 Task: Create List Emails in Board Brand Guidelines to Workspace Email Automation. Create List Phone Calls in Board Regulatory Compliance to Workspace Email Automation. Create List SMS in Board Business Model Revenue Streams Development to Workspace Email Automation
Action: Mouse moved to (683, 148)
Screenshot: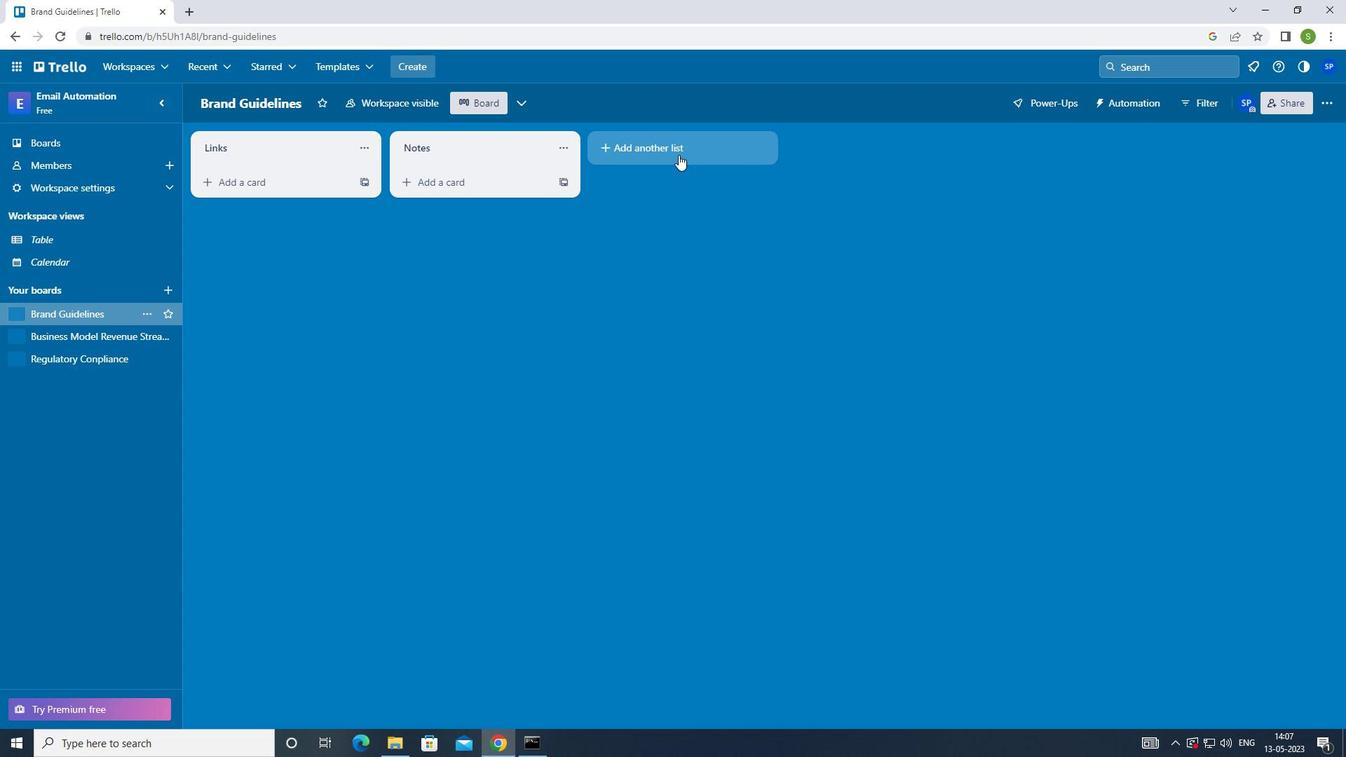 
Action: Mouse pressed left at (683, 148)
Screenshot: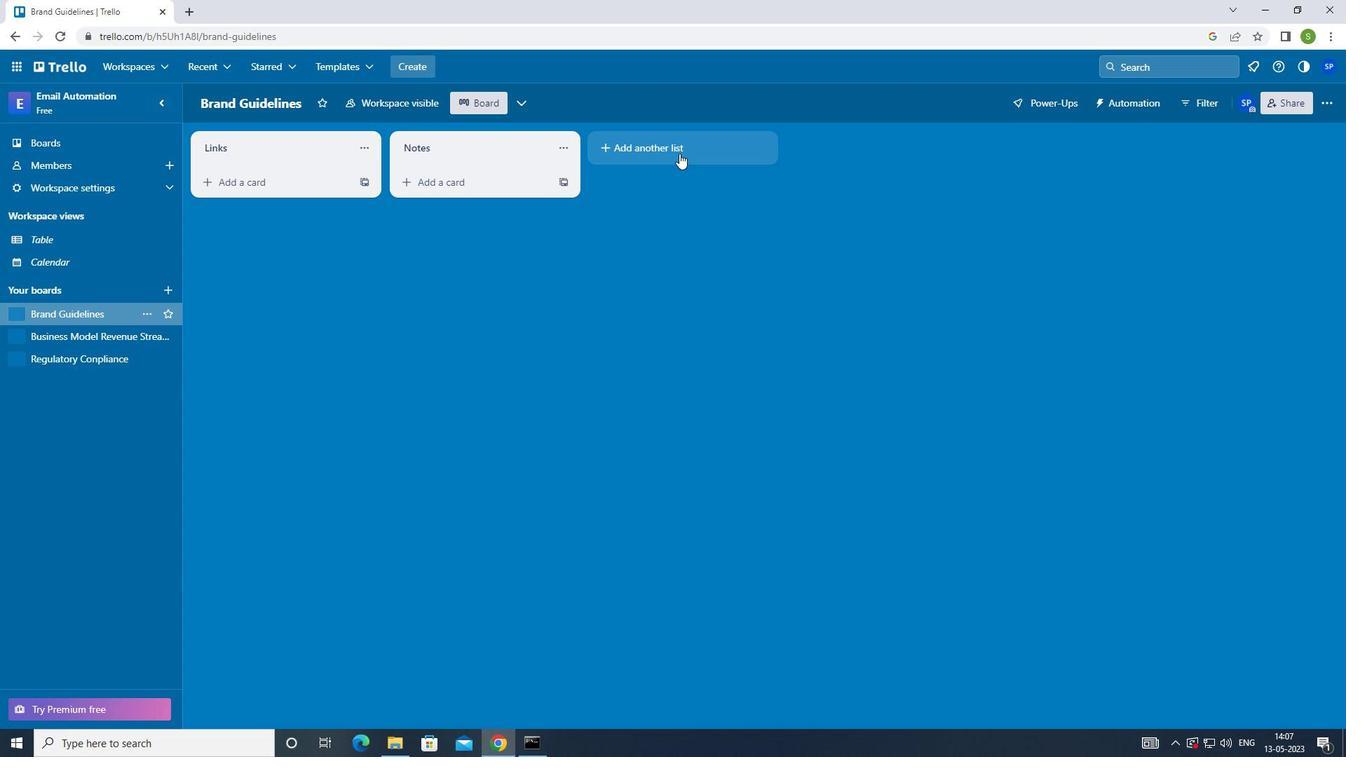 
Action: Mouse moved to (617, 302)
Screenshot: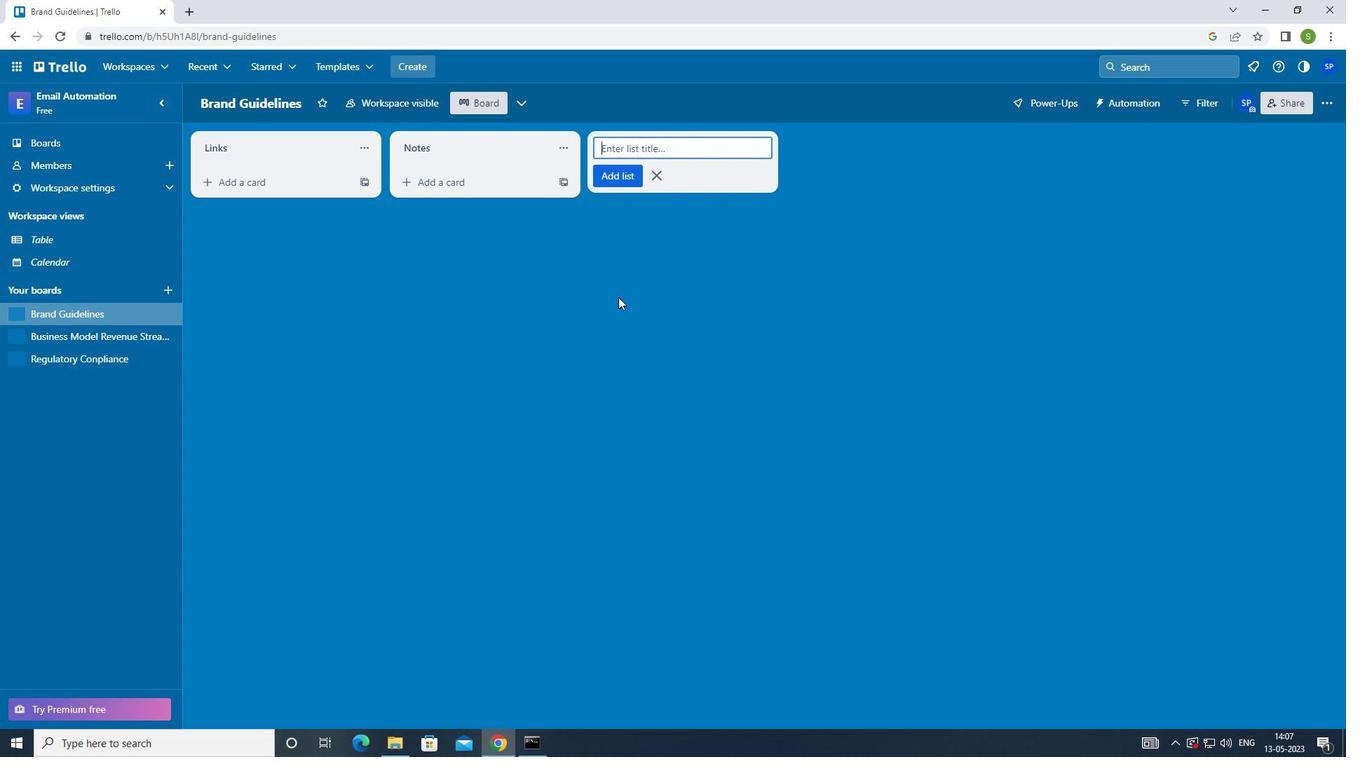 
Action: Key pressed <Key.shift>EMAILS<Key.enter>
Screenshot: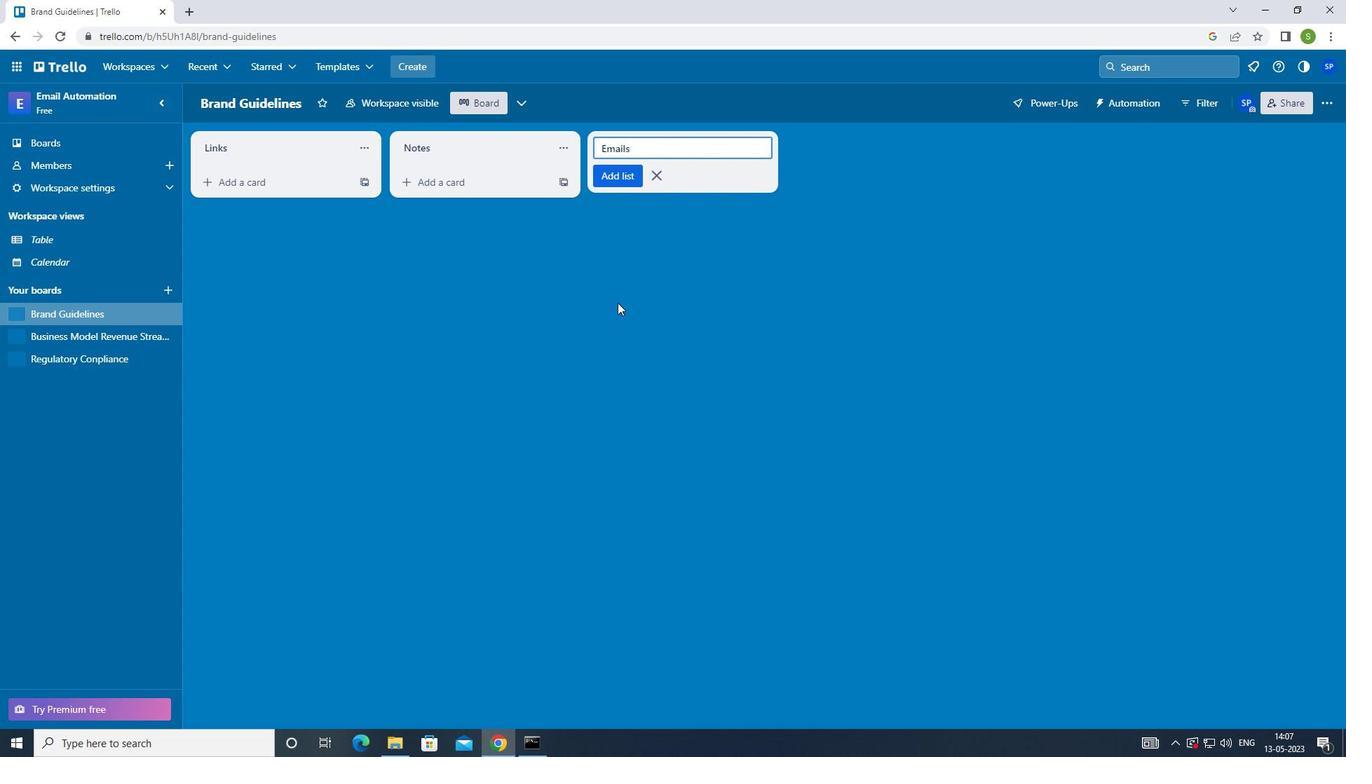 
Action: Mouse moved to (95, 359)
Screenshot: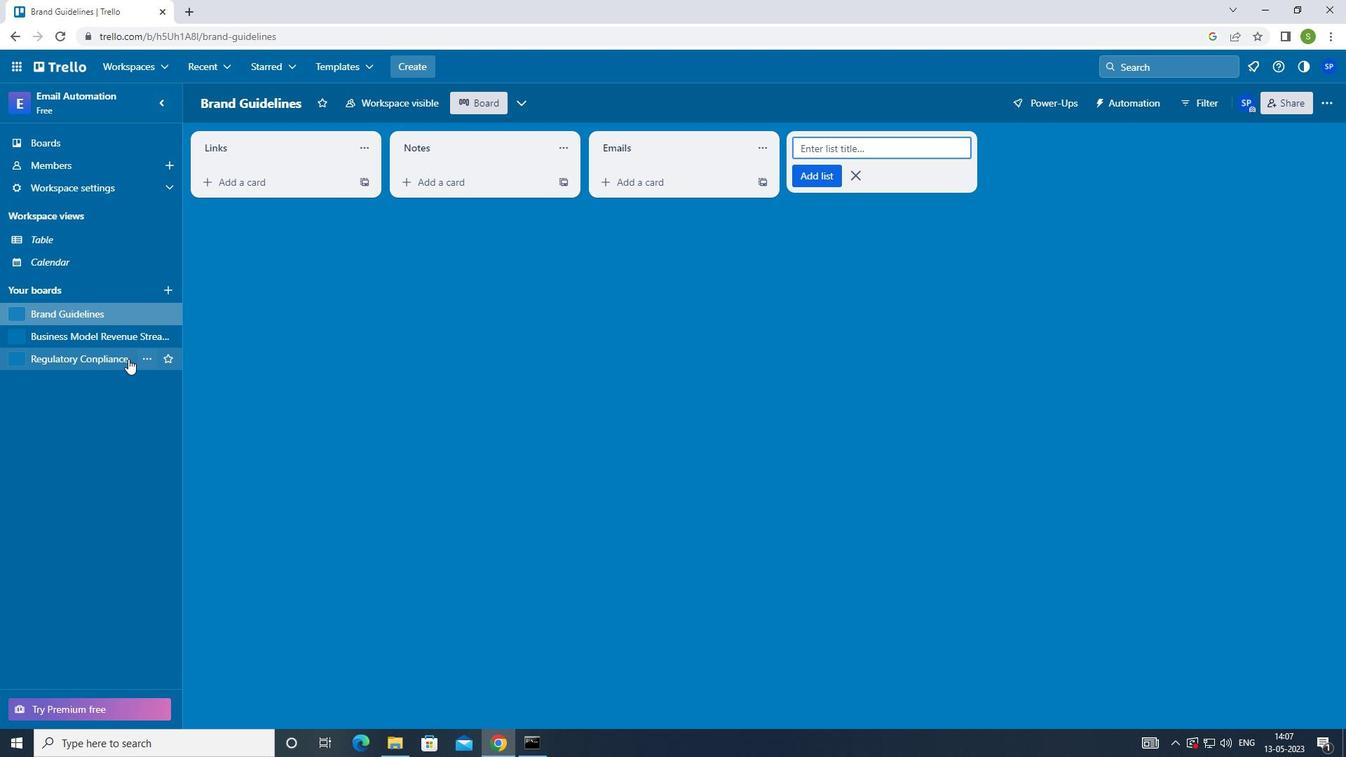 
Action: Mouse pressed left at (95, 359)
Screenshot: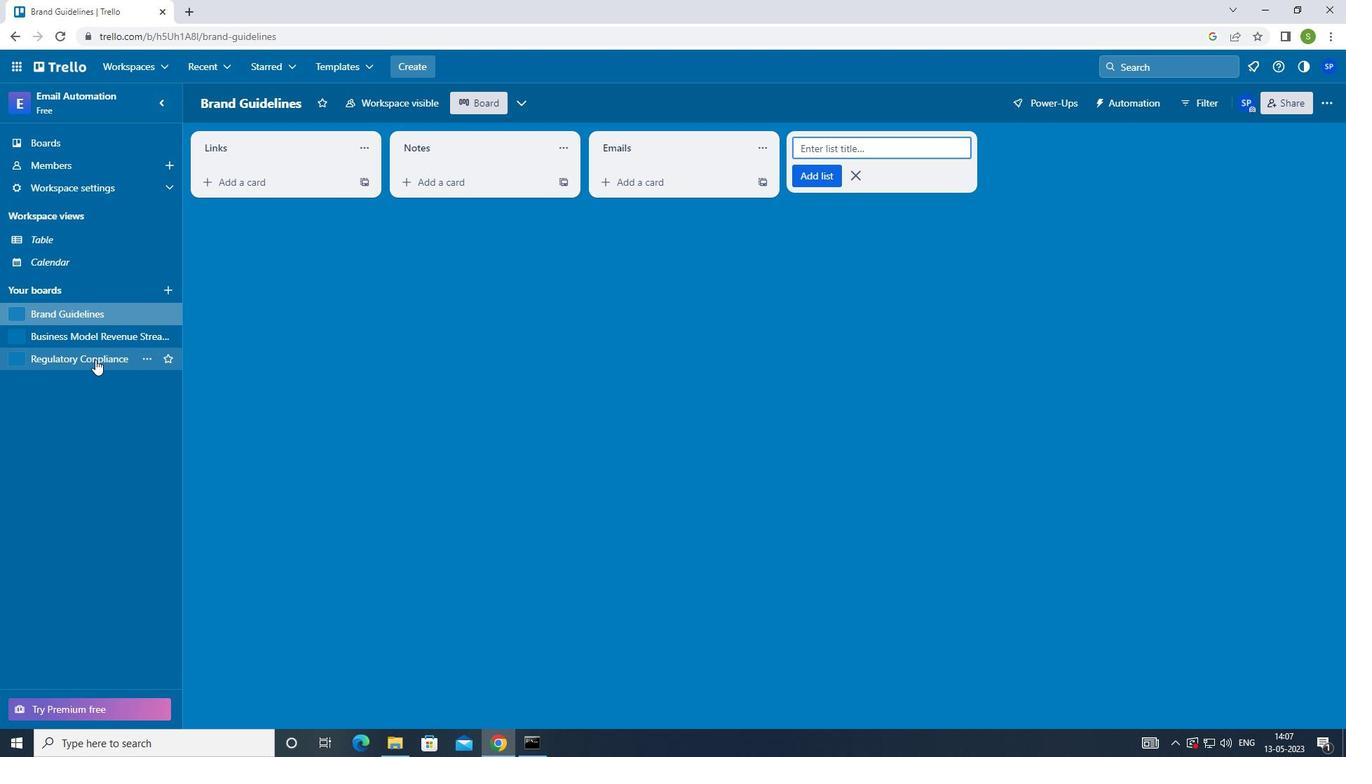 
Action: Mouse moved to (645, 151)
Screenshot: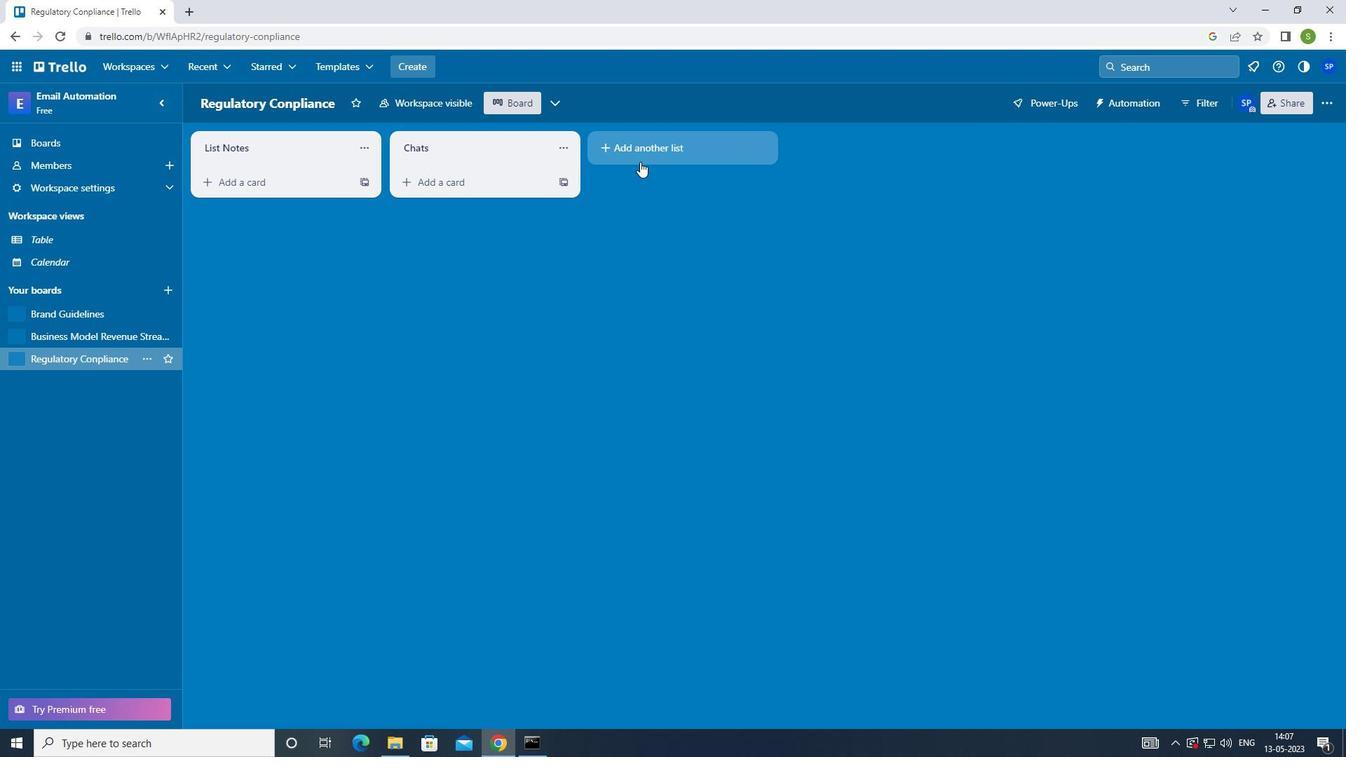 
Action: Mouse pressed left at (645, 151)
Screenshot: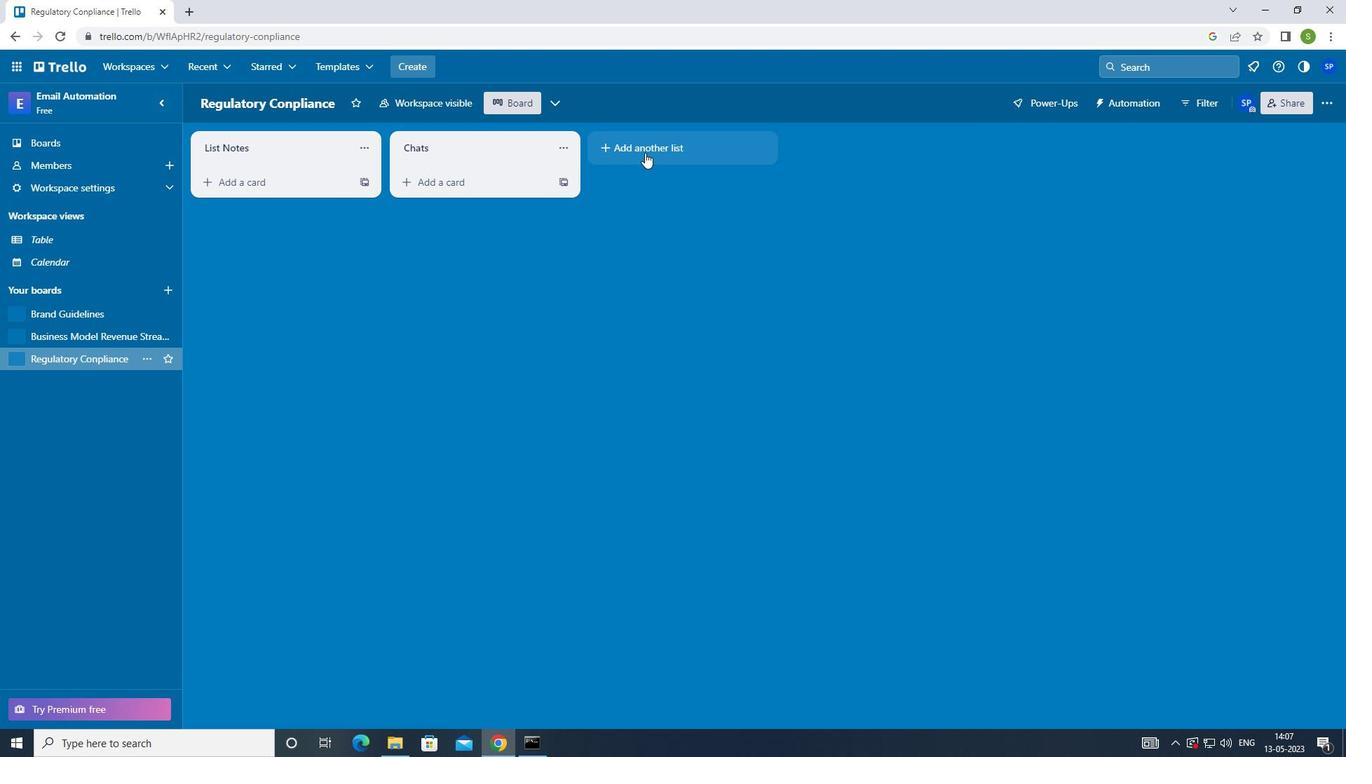 
Action: Mouse moved to (568, 305)
Screenshot: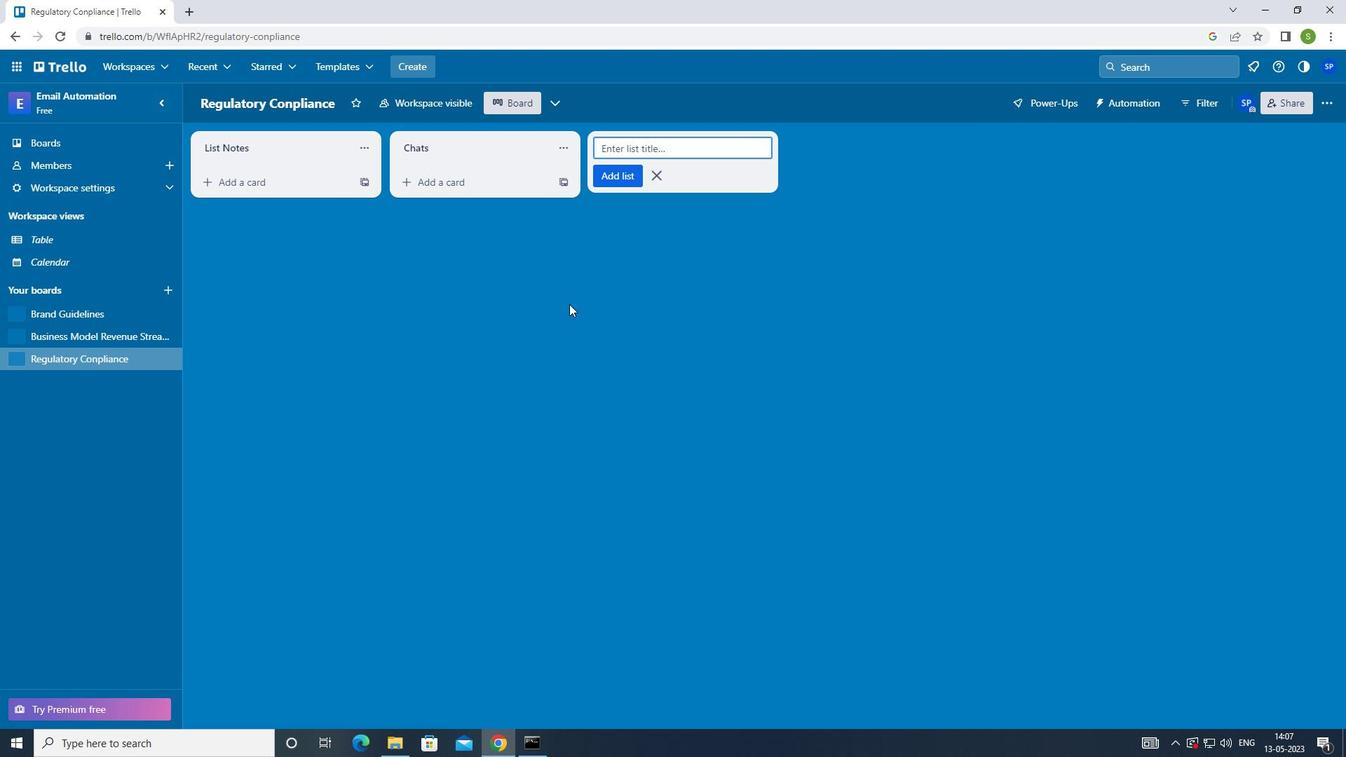 
Action: Key pressed <Key.shift_r>PHONE<Key.space><Key.shift><Key.shift><Key.shift><Key.shift><Key.shift>CALLS<Key.enter>
Screenshot: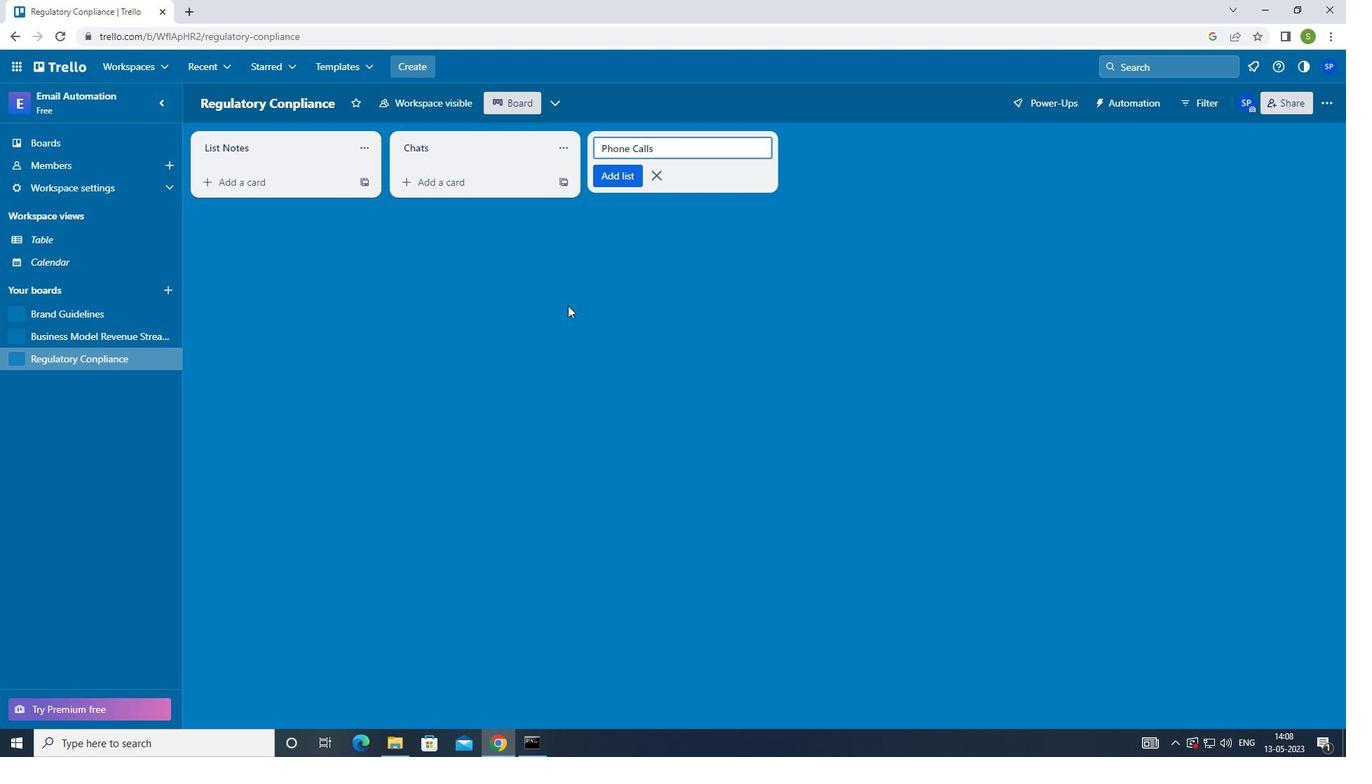 
Action: Mouse moved to (68, 334)
Screenshot: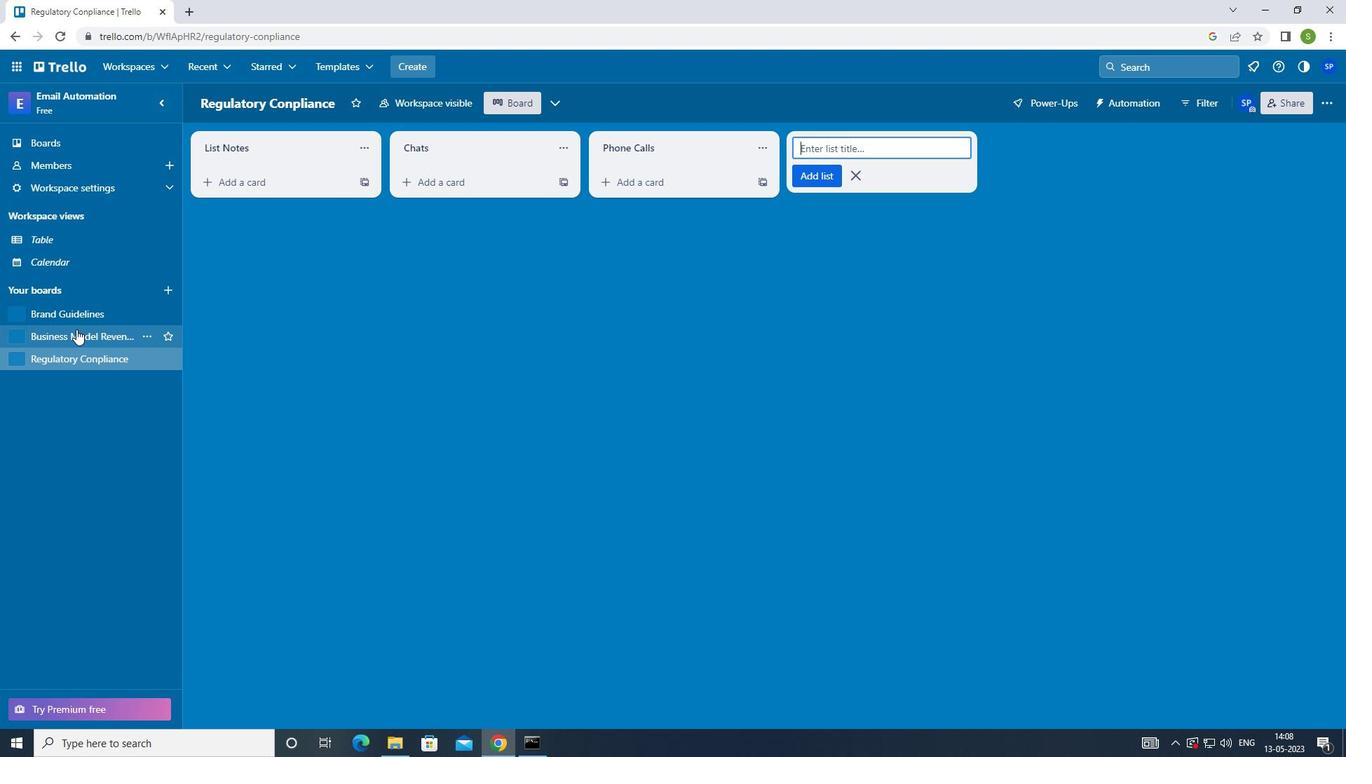 
Action: Mouse pressed left at (68, 334)
Screenshot: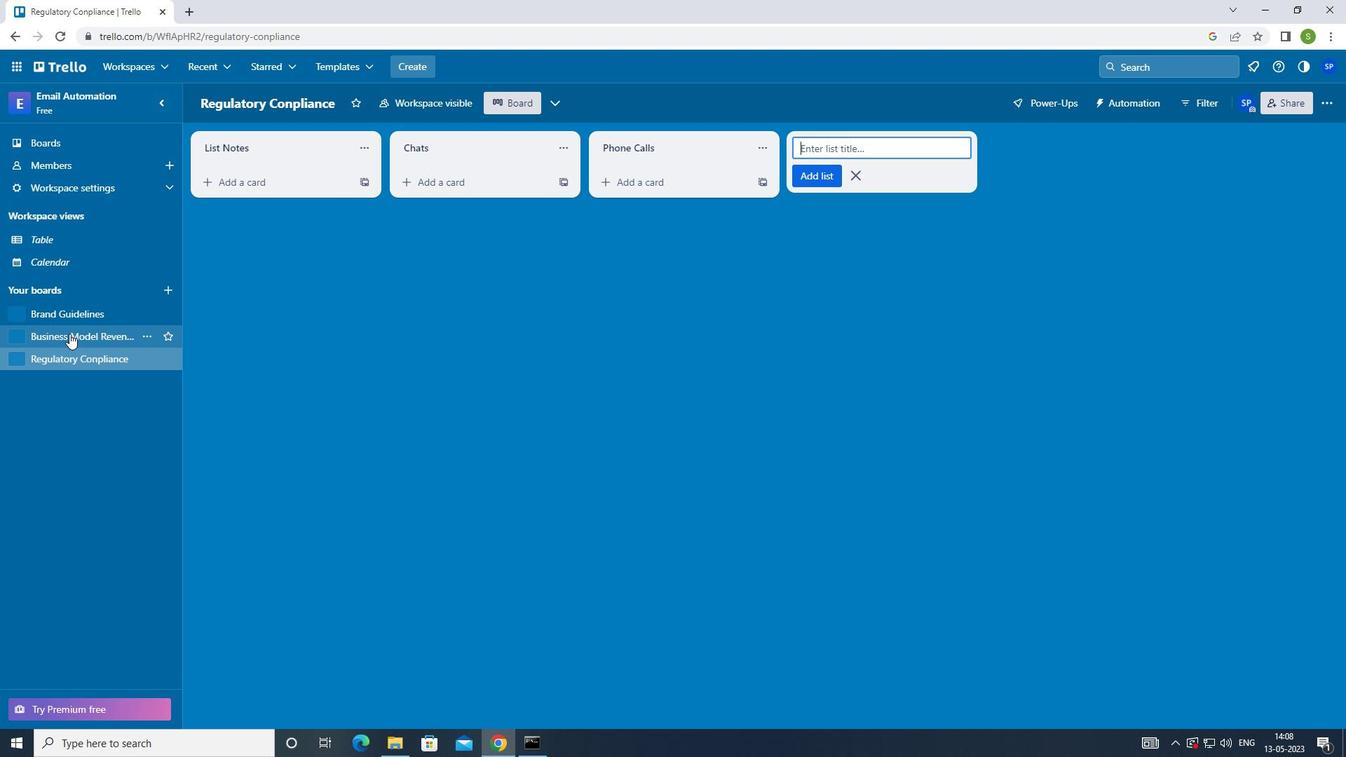 
Action: Mouse moved to (673, 154)
Screenshot: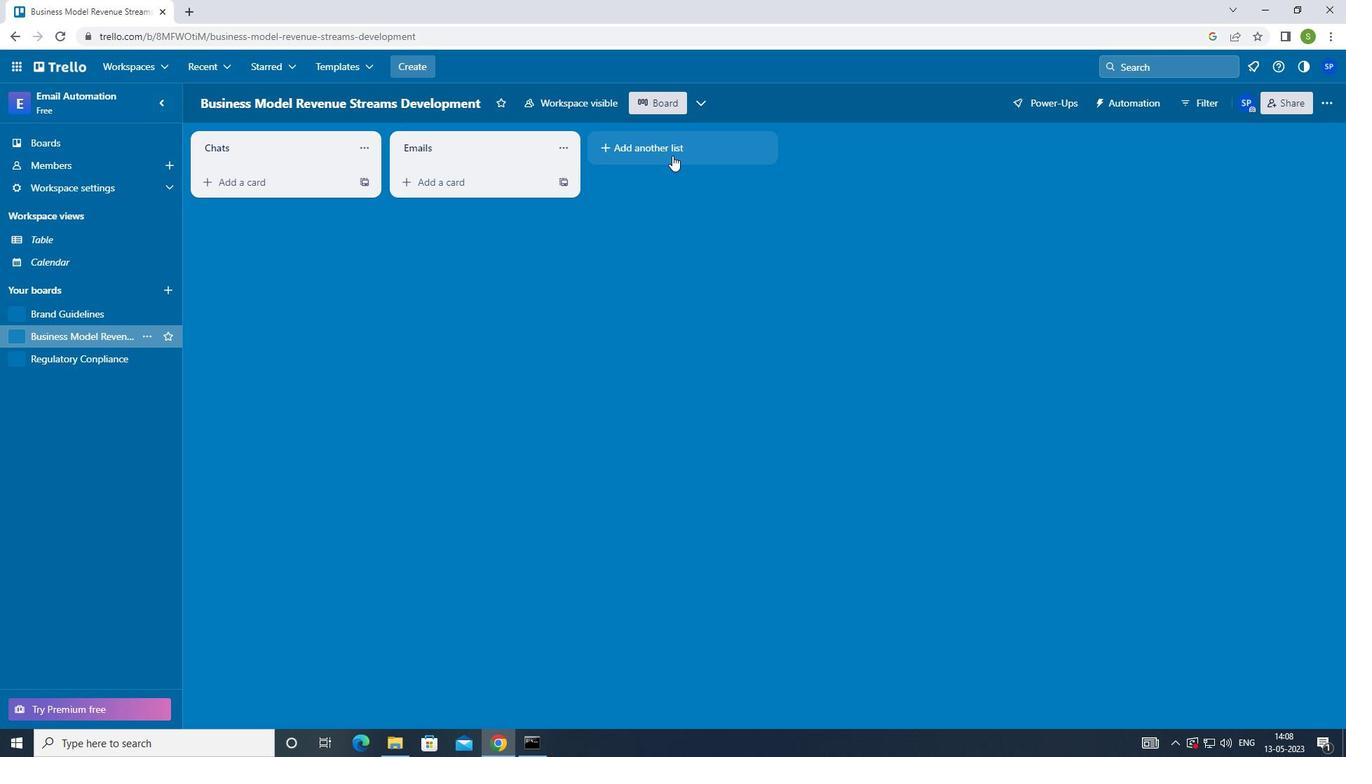 
Action: Mouse pressed left at (673, 154)
Screenshot: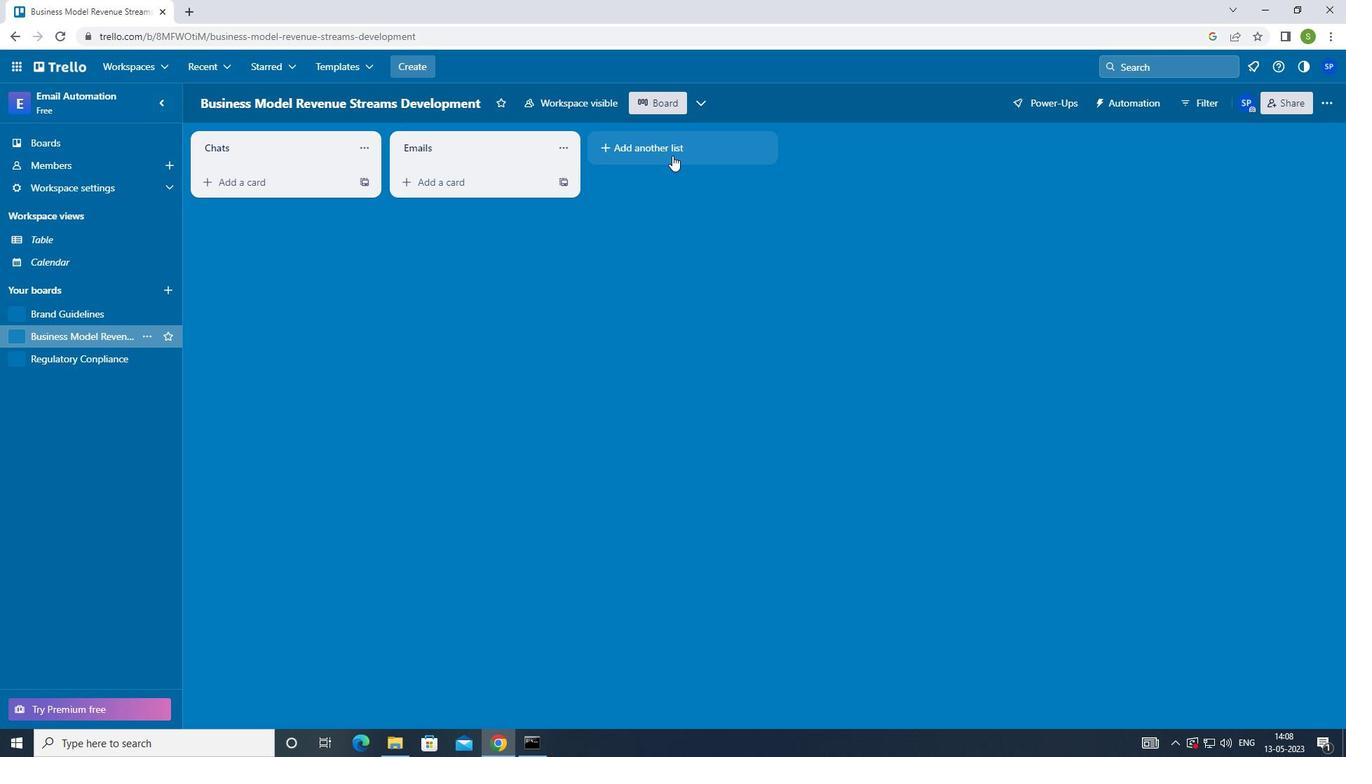 
Action: Mouse moved to (599, 340)
Screenshot: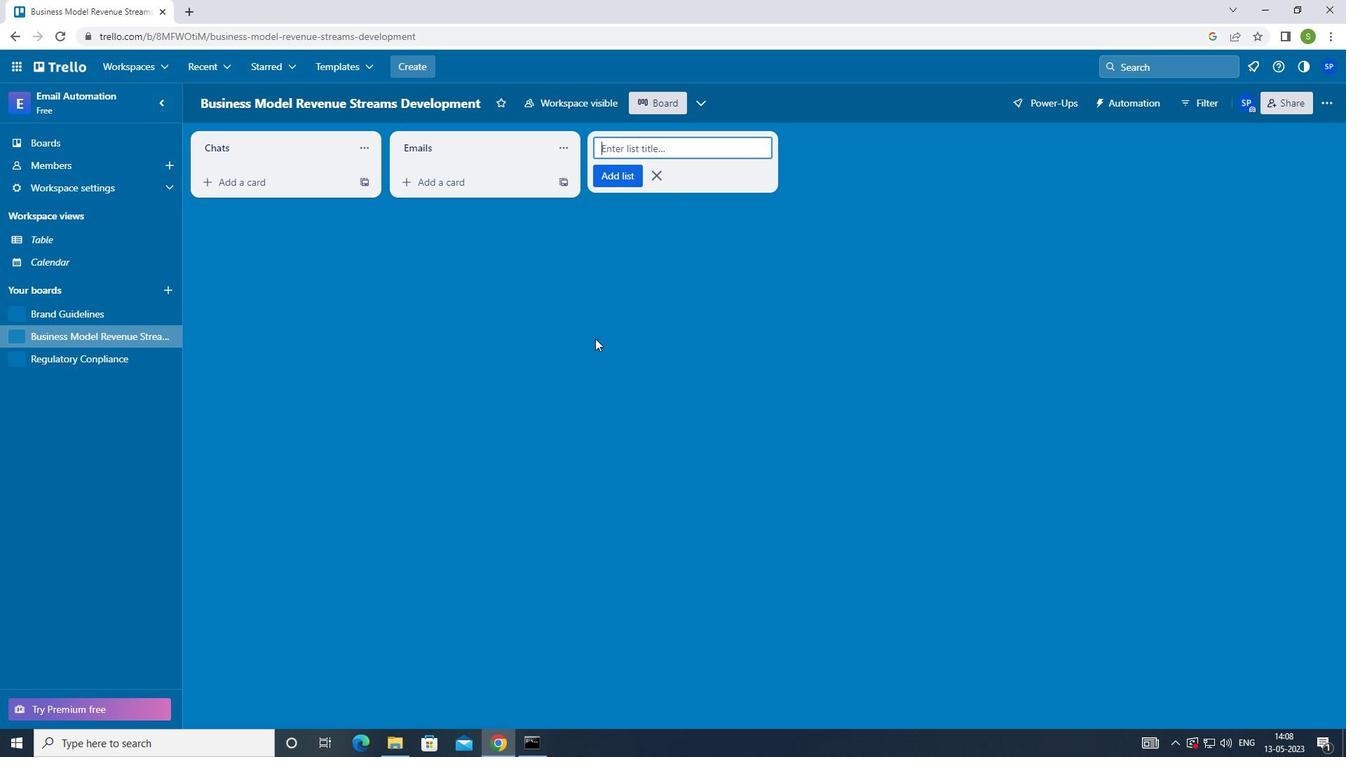 
Action: Key pressed <Key.shift>S<Key.shift_r>M<Key.shift>S<Key.enter><Key.f8>
Screenshot: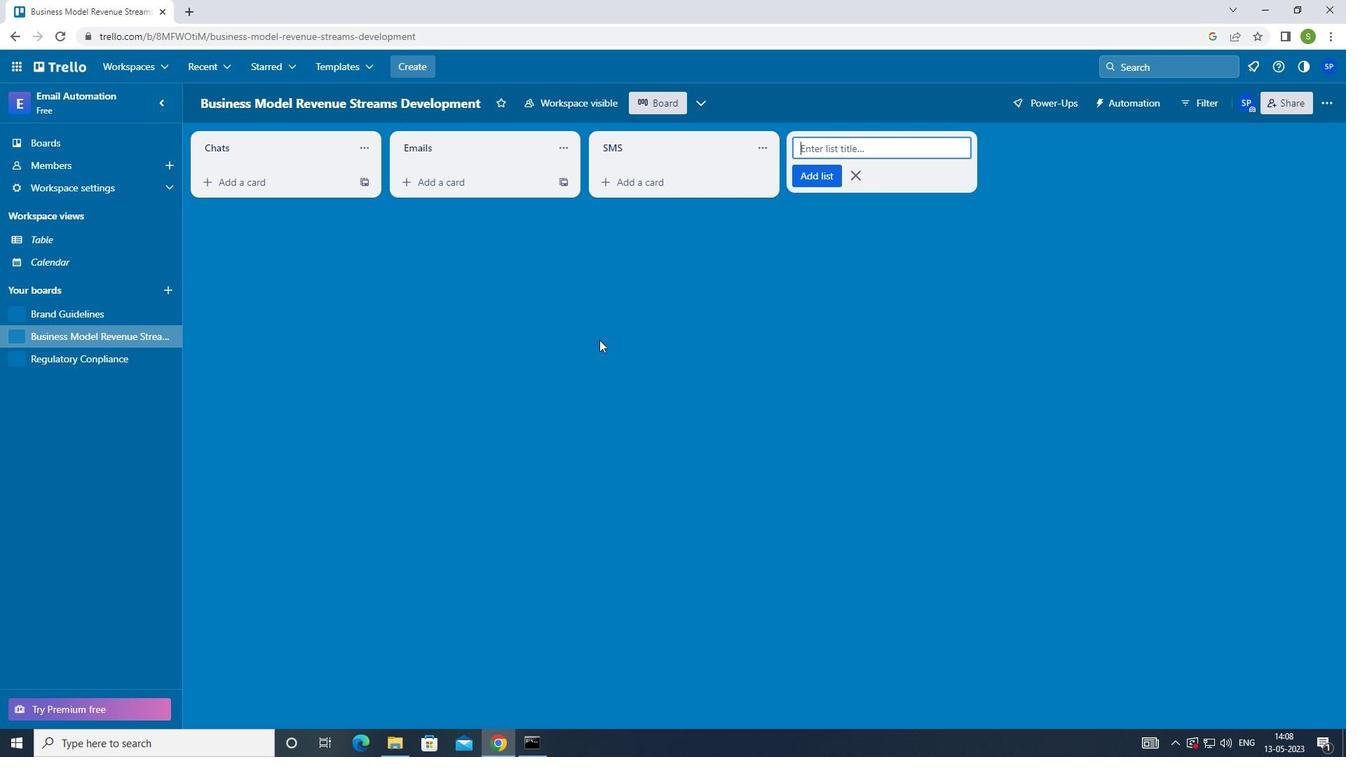 
